 Task: Open Card Card0029 in Board Board0023 in Workspace Development in Trello
Action: Mouse moved to (331, 376)
Screenshot: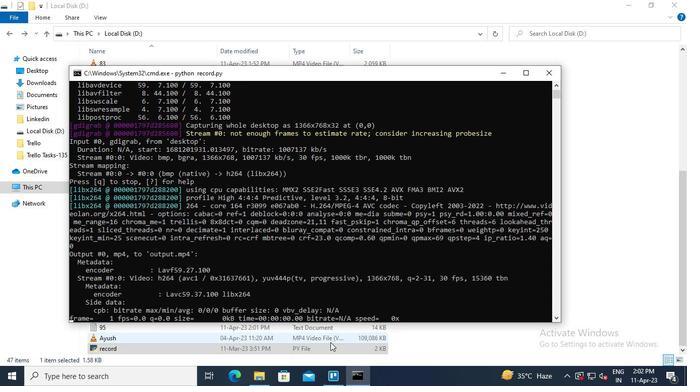 
Action: Mouse pressed left at (331, 376)
Screenshot: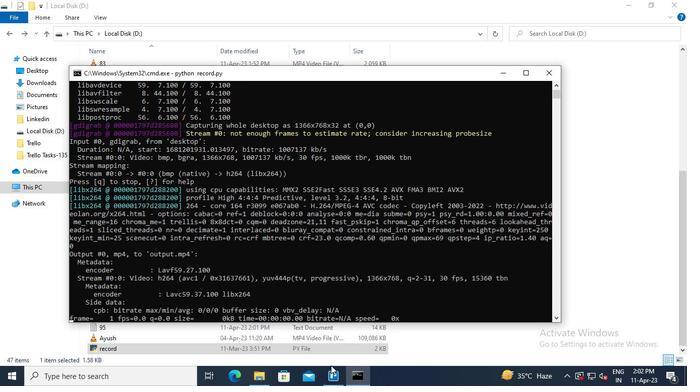 
Action: Mouse moved to (174, 115)
Screenshot: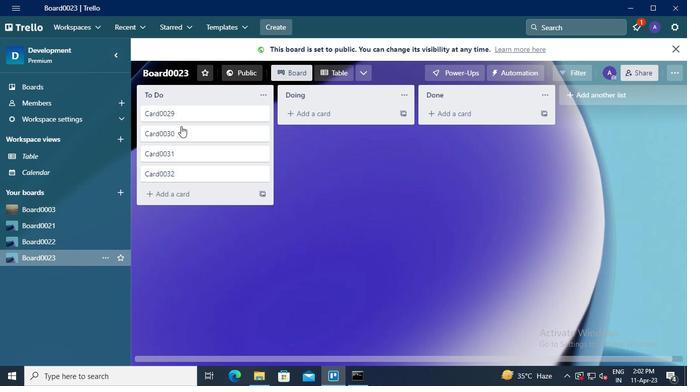 
Action: Mouse pressed left at (174, 115)
Screenshot: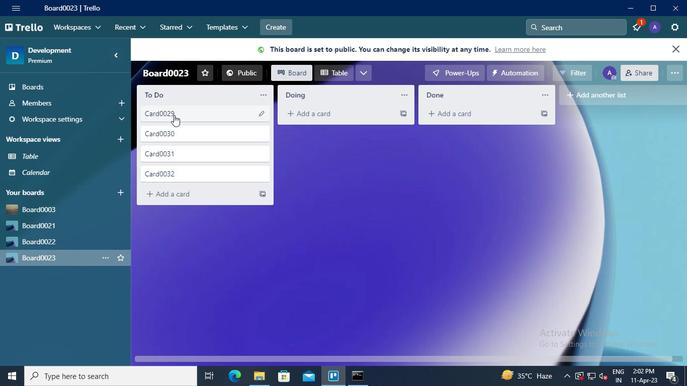 
Action: Mouse moved to (358, 376)
Screenshot: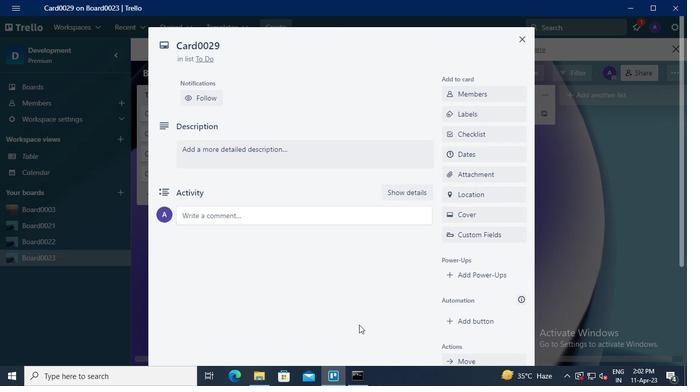 
Action: Mouse pressed left at (358, 376)
Screenshot: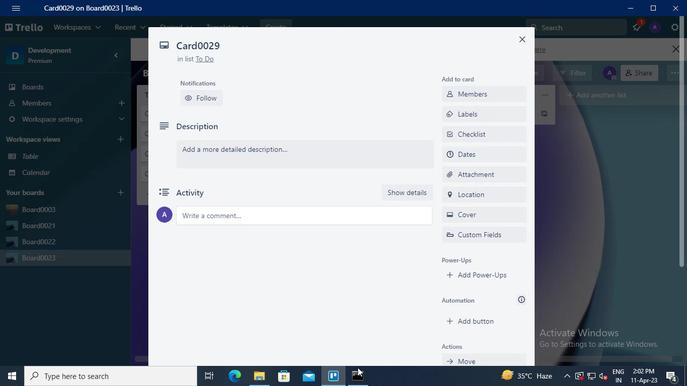 
Action: Mouse moved to (550, 73)
Screenshot: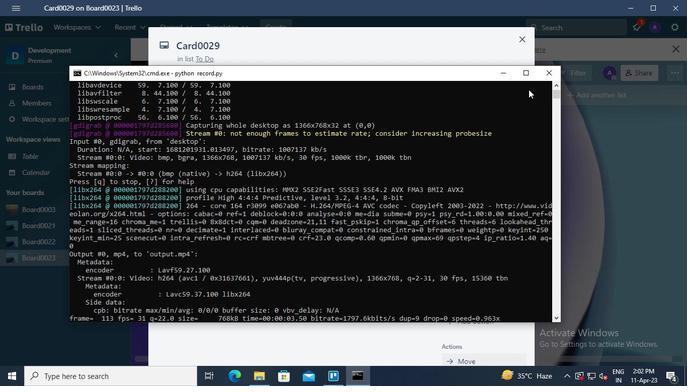 
Action: Mouse pressed left at (550, 73)
Screenshot: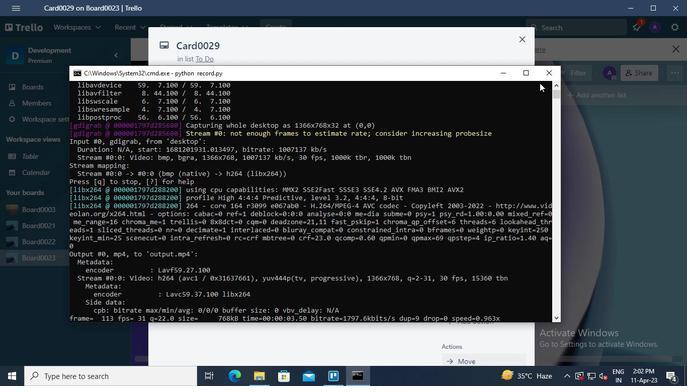 
